Task: Add a contact to your favorites in Microsoft Outlook.
Action: Mouse moved to (14, 86)
Screenshot: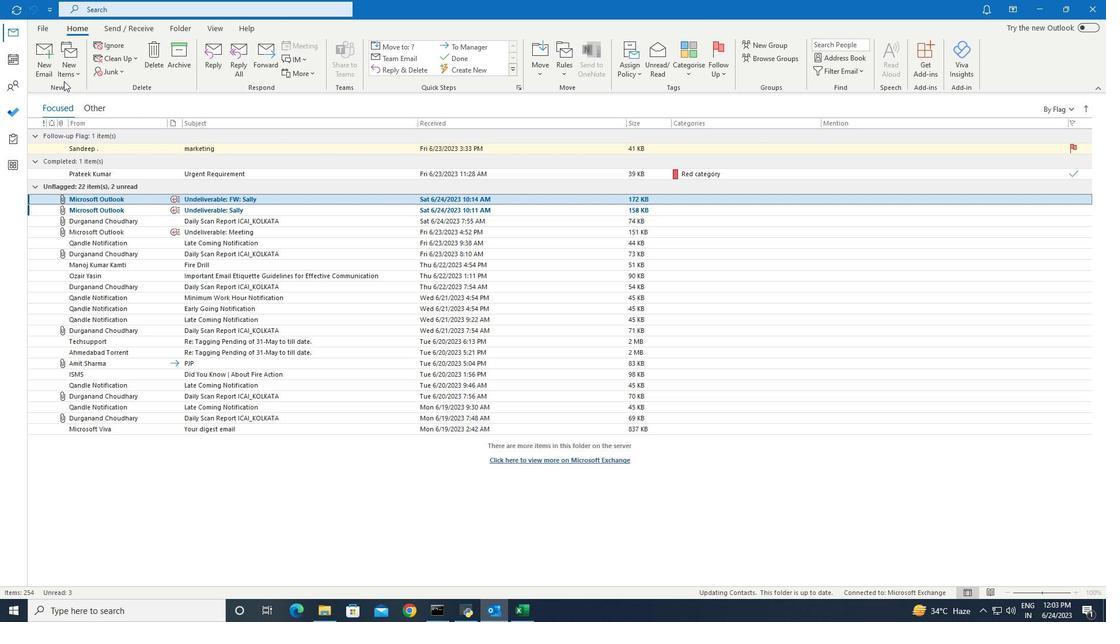 
Action: Mouse pressed left at (14, 86)
Screenshot: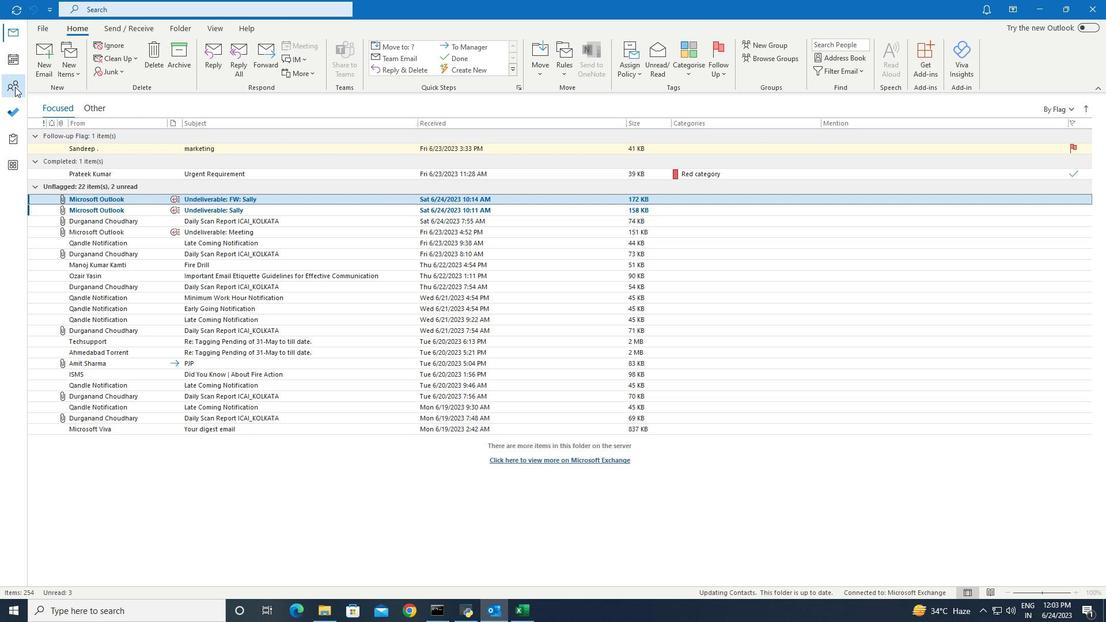 
Action: Mouse moved to (216, 33)
Screenshot: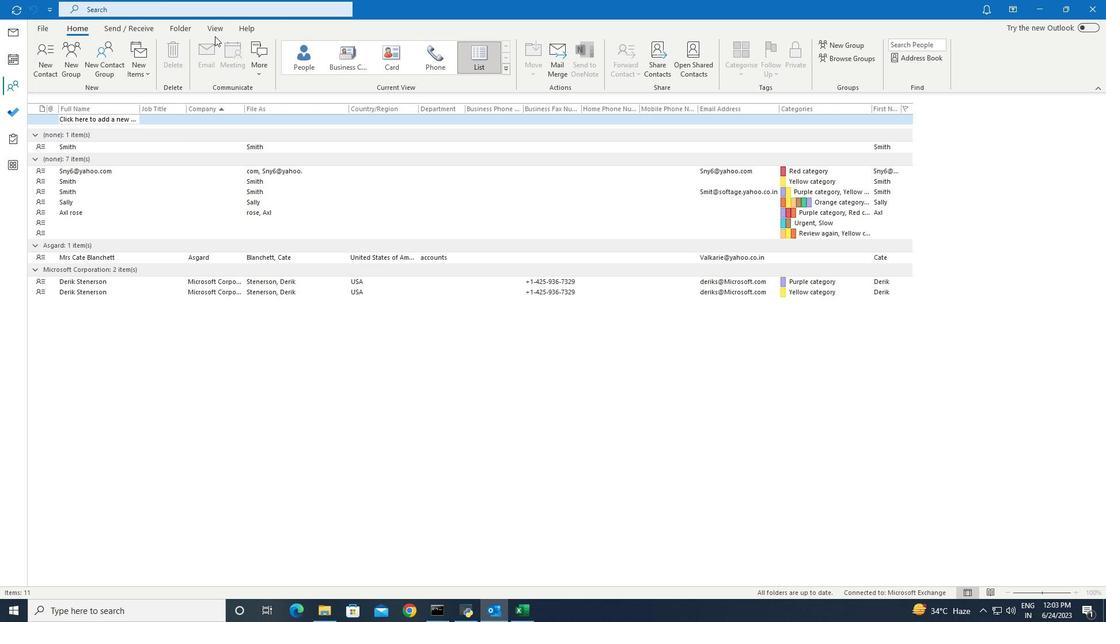 
Action: Mouse pressed left at (216, 33)
Screenshot: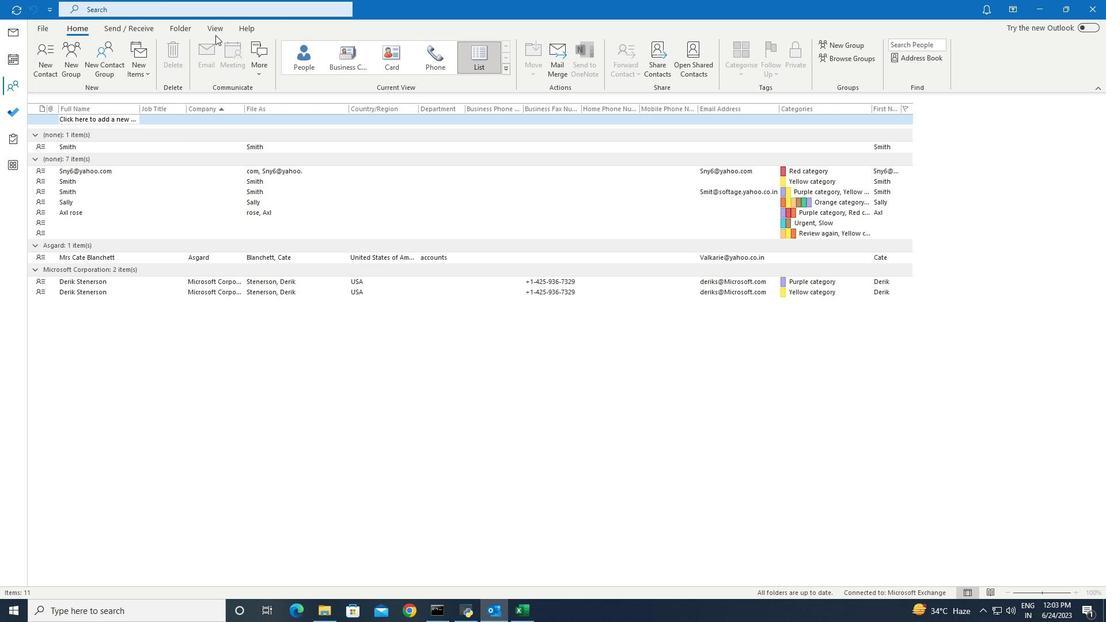 
Action: Mouse moved to (139, 78)
Screenshot: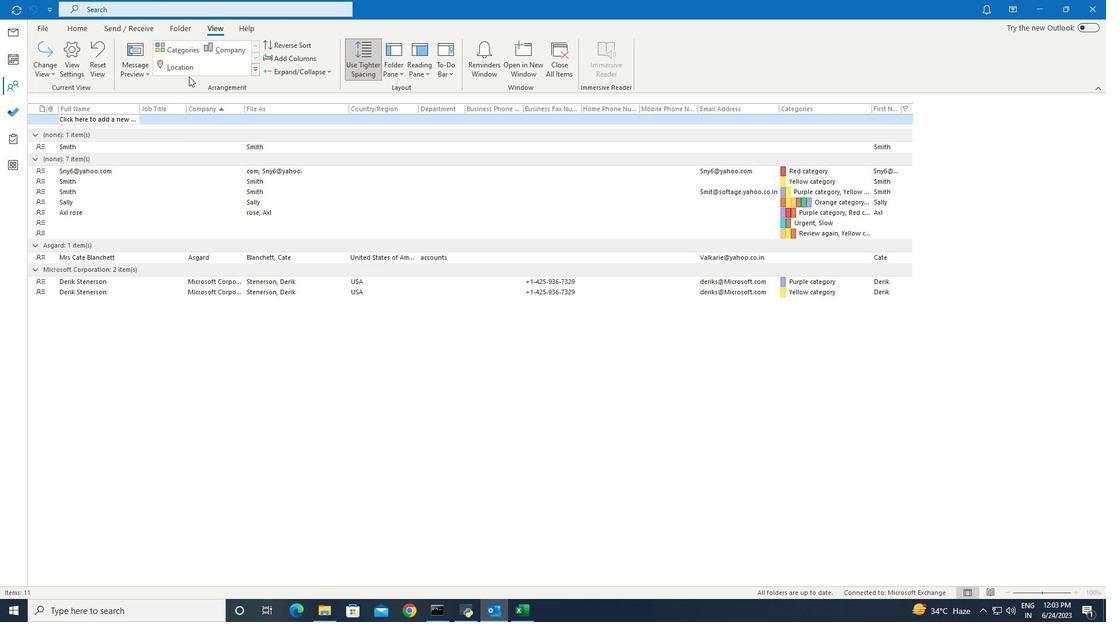 
Action: Mouse pressed left at (139, 78)
Screenshot: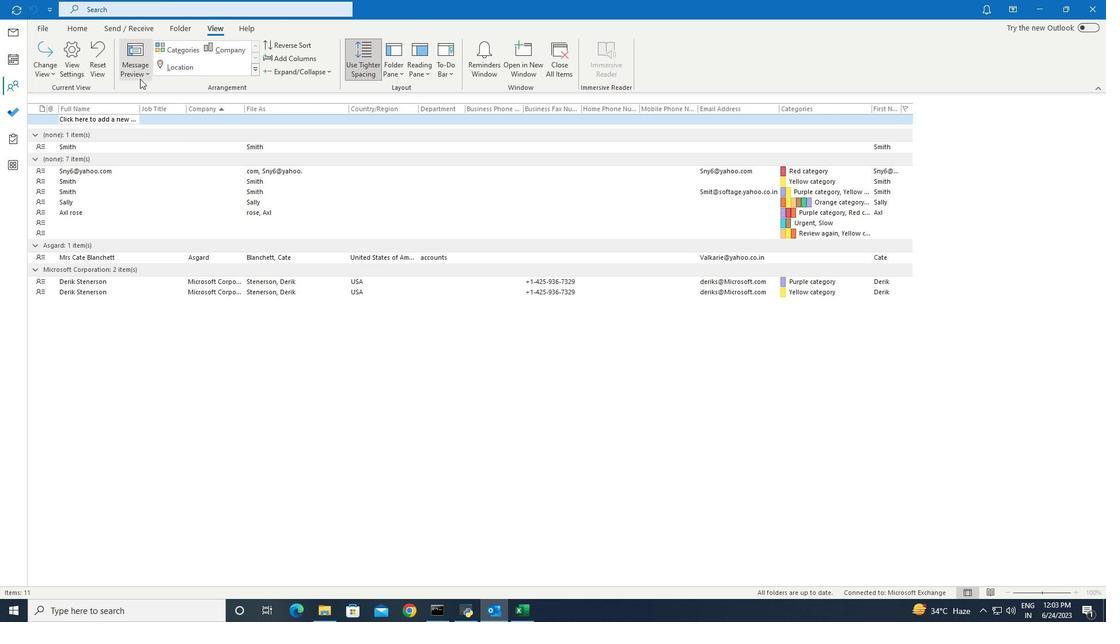 
Action: Mouse moved to (142, 119)
Screenshot: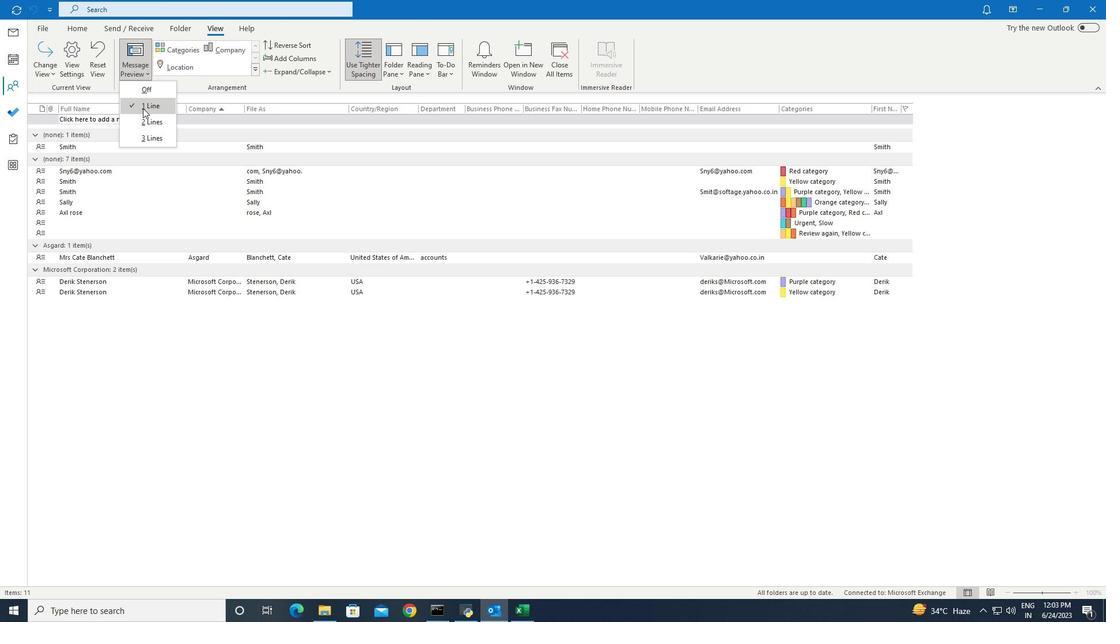 
Action: Mouse pressed left at (142, 119)
Screenshot: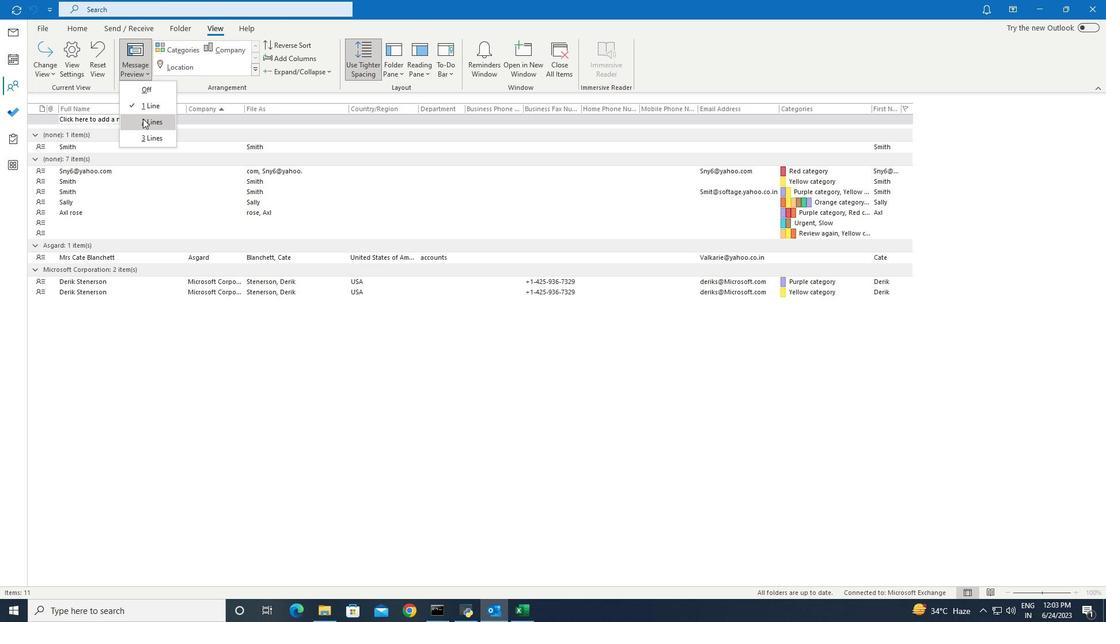 
